 Task: Use the formula "CEILING.PRECISE" in spreadsheet "Project protfolio".
Action: Mouse moved to (137, 78)
Screenshot: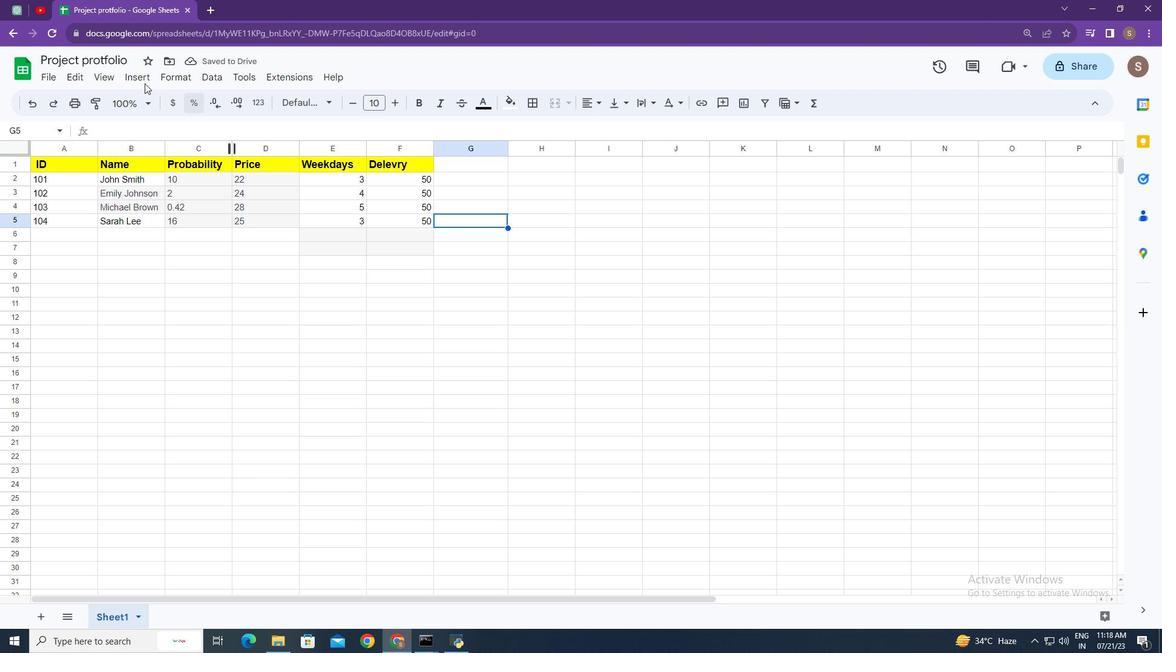 
Action: Mouse pressed left at (137, 78)
Screenshot: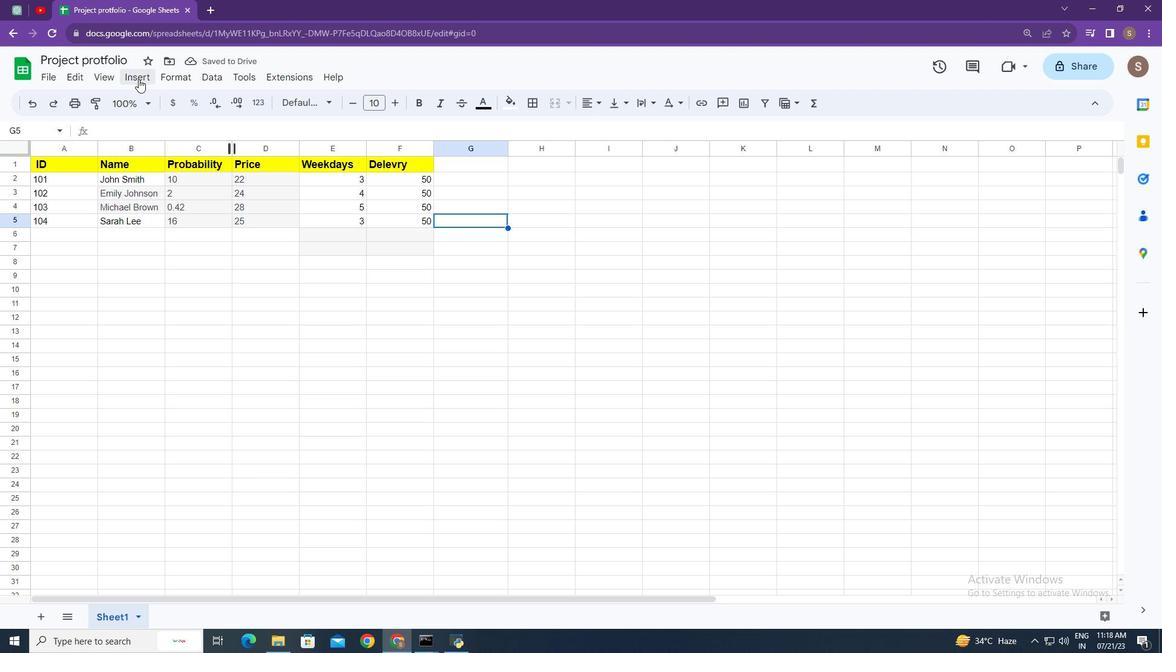 
Action: Mouse moved to (383, 243)
Screenshot: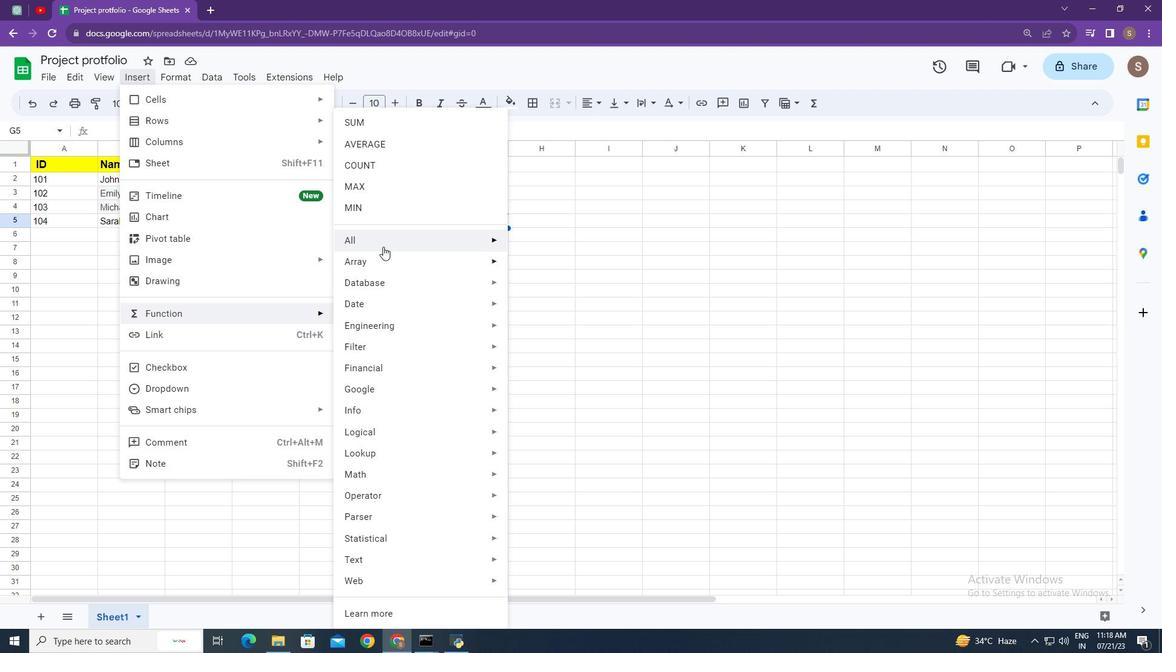 
Action: Mouse pressed left at (383, 243)
Screenshot: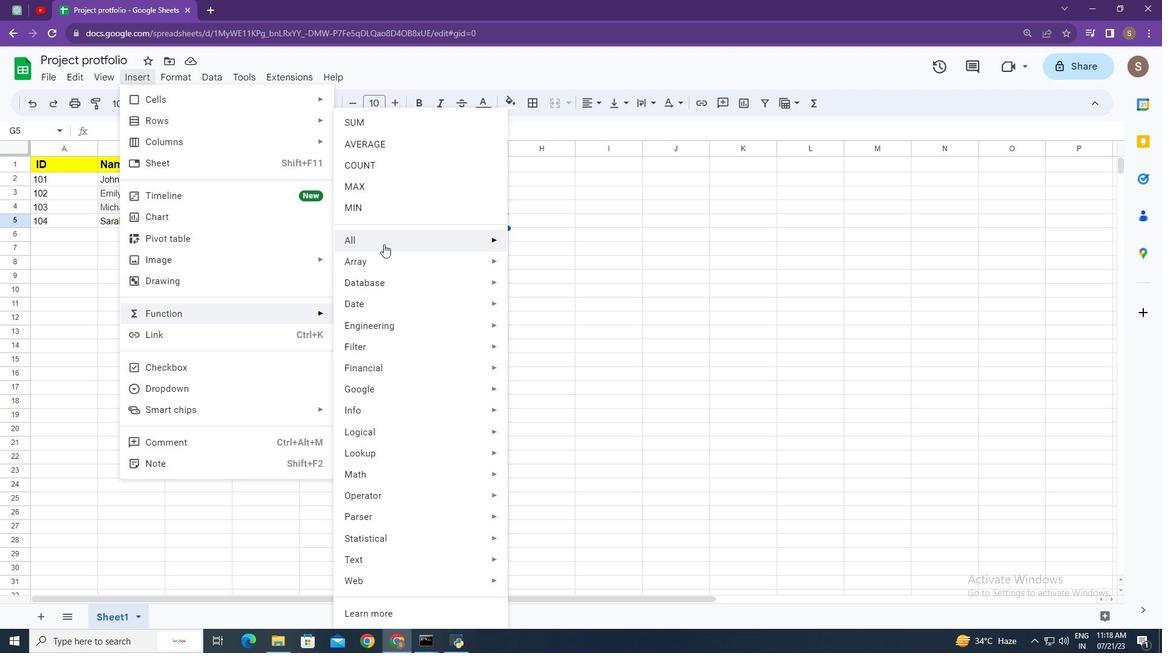 
Action: Mouse moved to (574, 464)
Screenshot: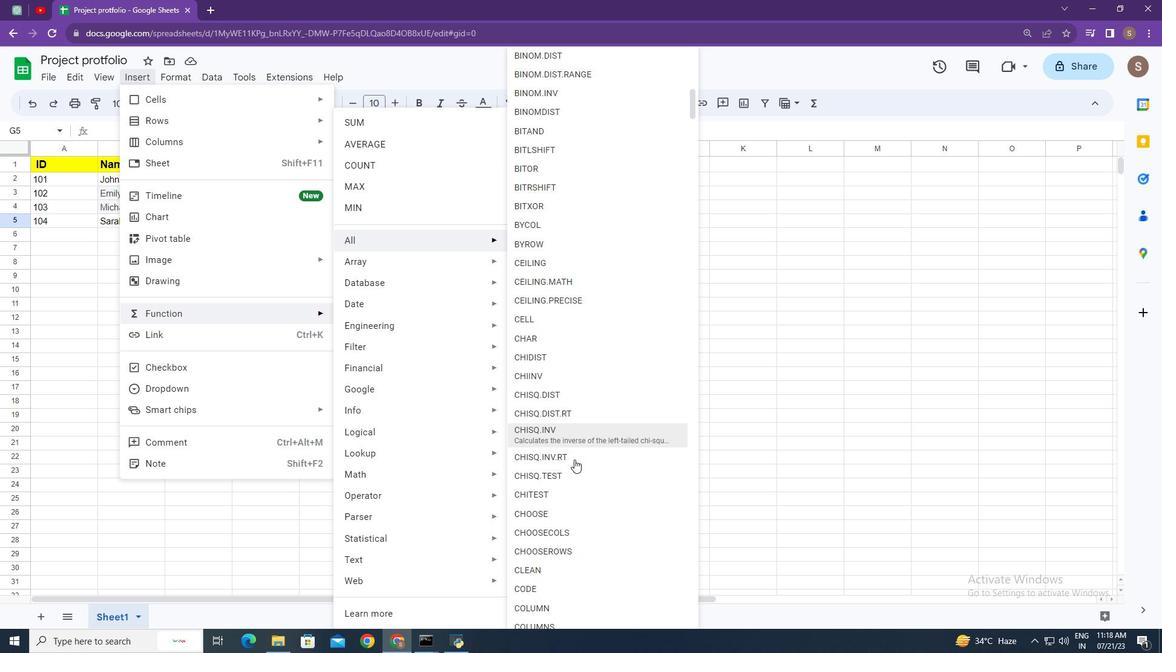 
Action: Mouse scrolled (574, 463) with delta (0, 0)
Screenshot: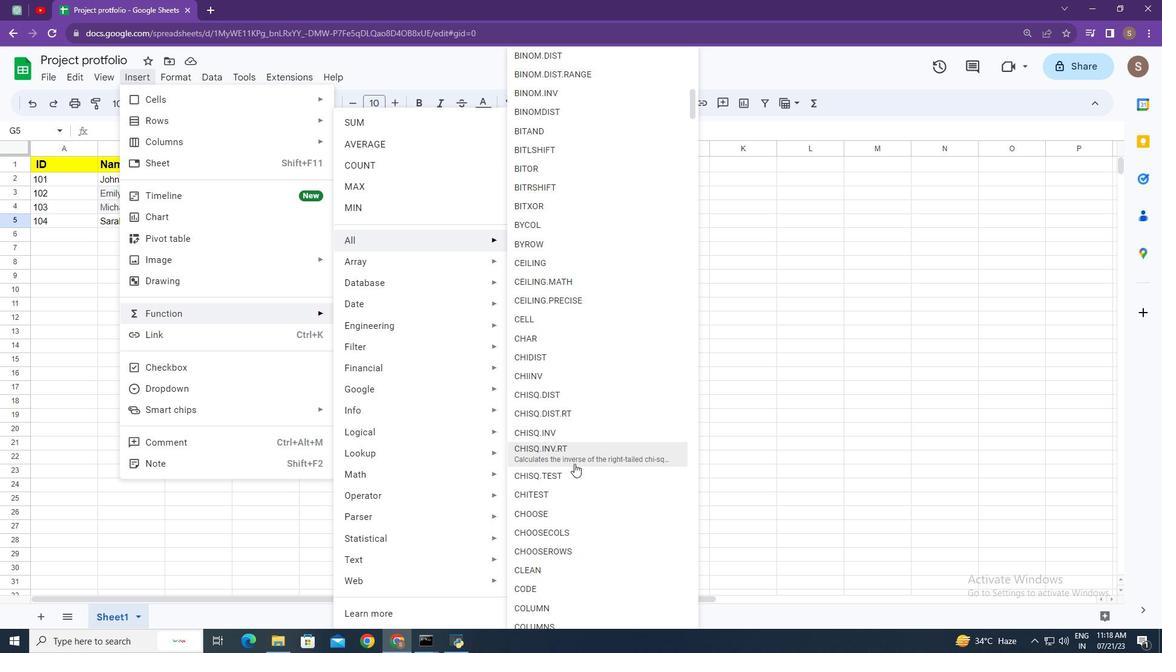 
Action: Mouse moved to (563, 240)
Screenshot: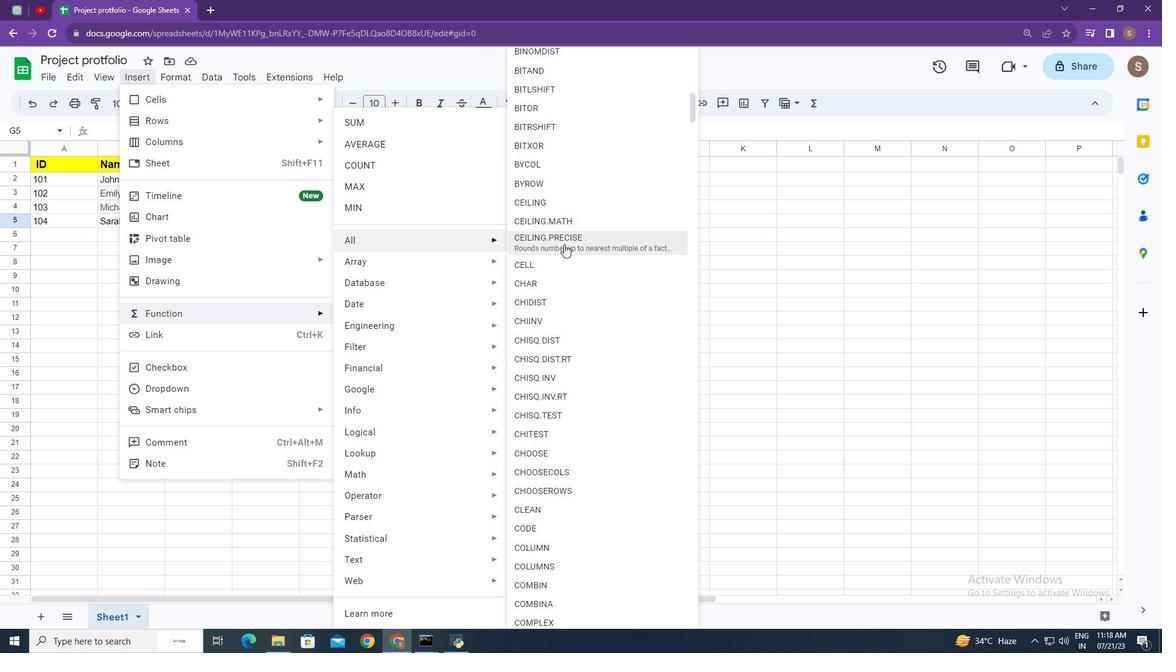 
Action: Mouse pressed left at (563, 240)
Screenshot: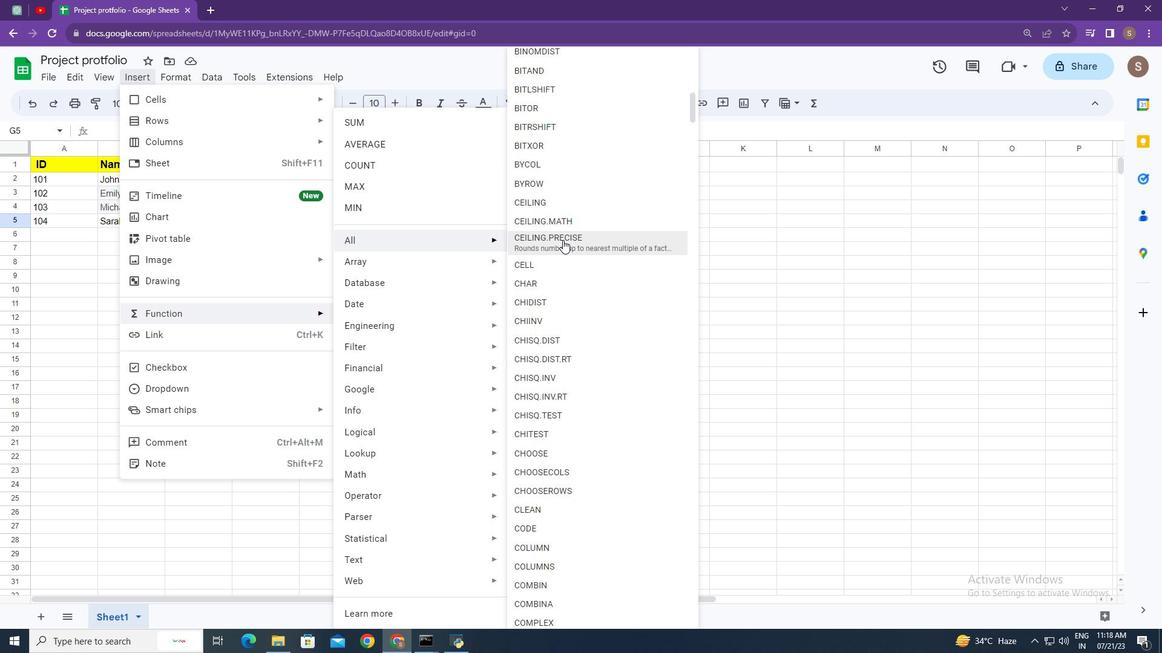 
Action: Mouse moved to (567, 205)
Screenshot: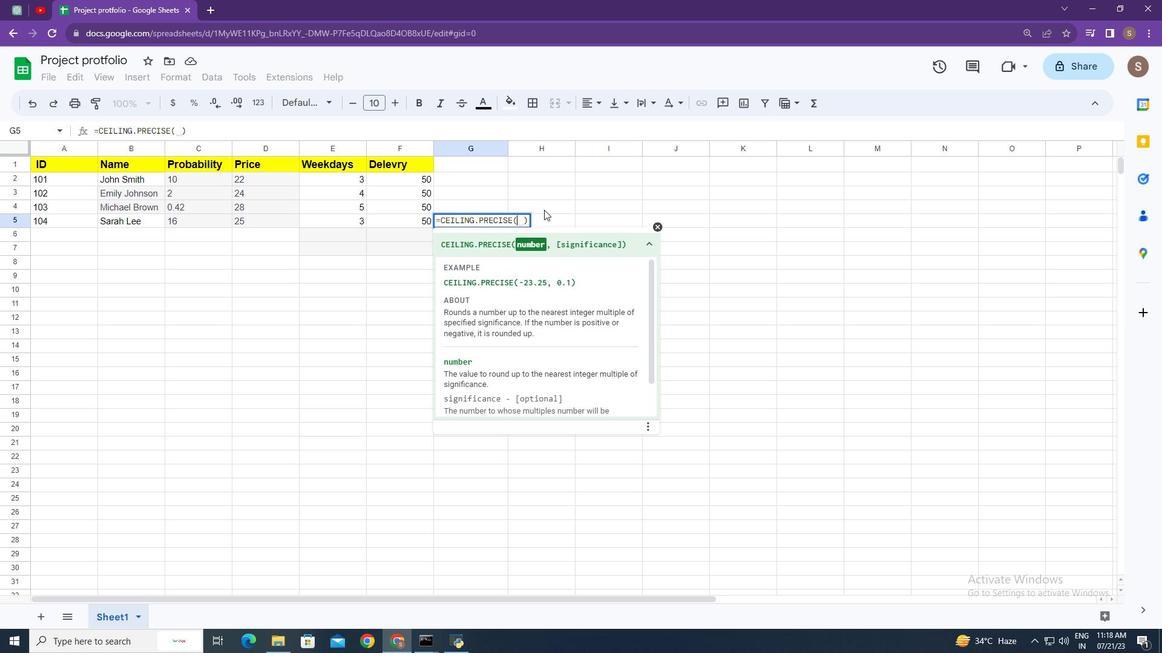 
Action: Key pressed -23.25,<Key.space>0.1<Key.enter>
Screenshot: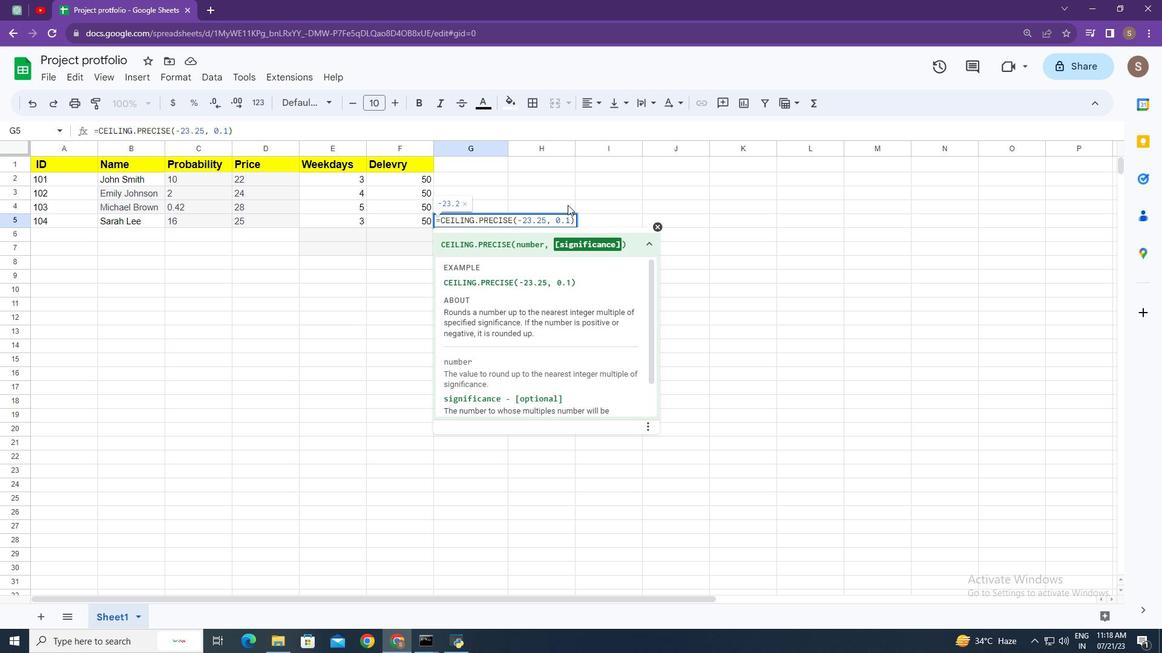 
